 Task: Forward email with the signature Jazmin Davis with the subject Thank you for your resume from softage.8@softage.net to softage.9@softage.net and softage.10@softage.net with BCC to softage.6@softage.net with the message Can you send me the invoice for the recent purchase we made from your company?
Action: Mouse moved to (1026, 172)
Screenshot: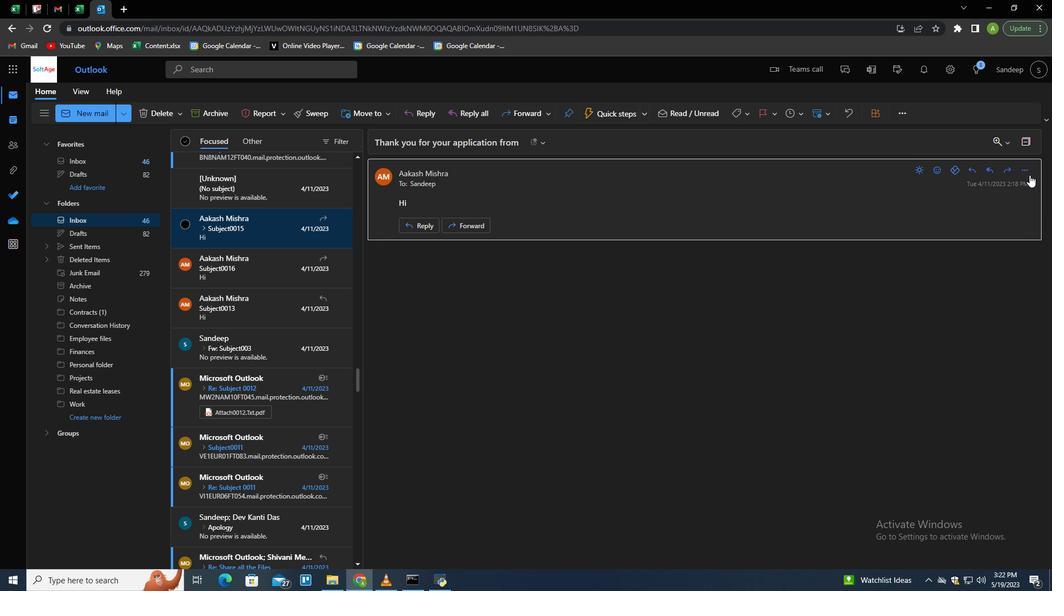 
Action: Mouse pressed left at (1026, 172)
Screenshot: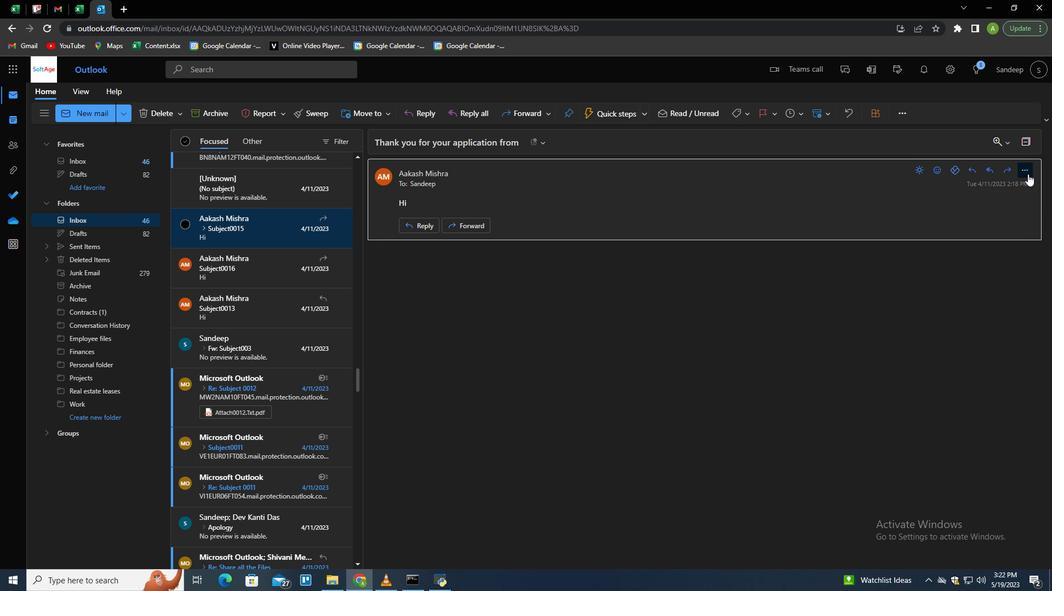 
Action: Mouse moved to (966, 222)
Screenshot: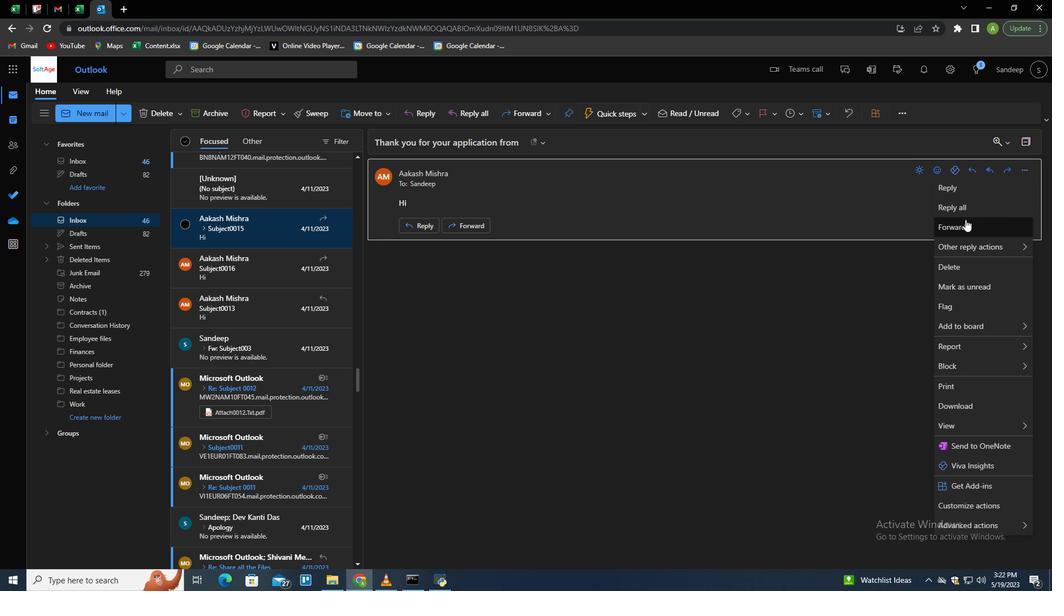 
Action: Mouse pressed left at (966, 222)
Screenshot: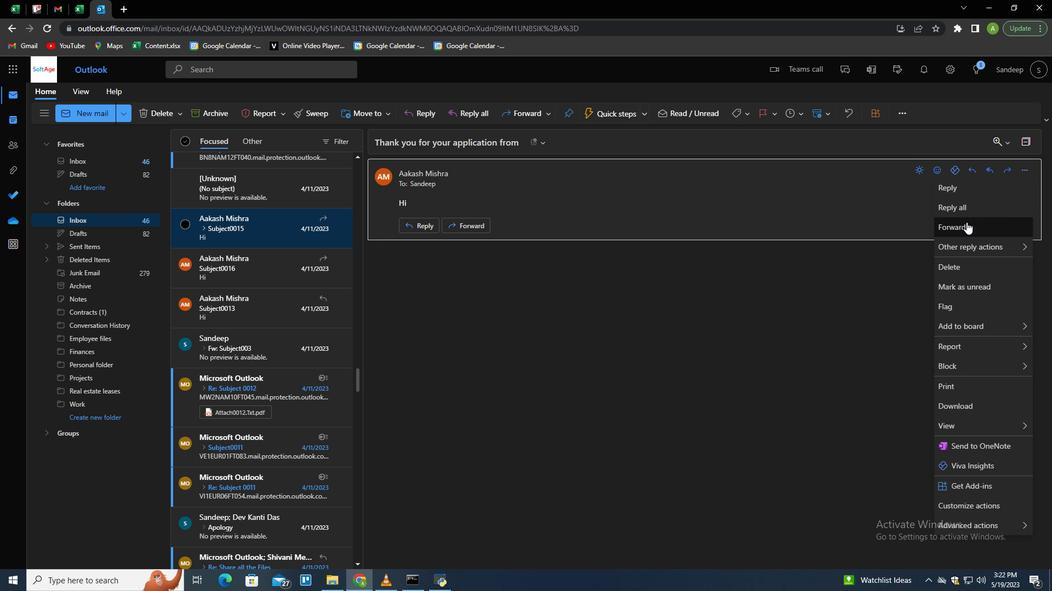 
Action: Mouse moved to (733, 113)
Screenshot: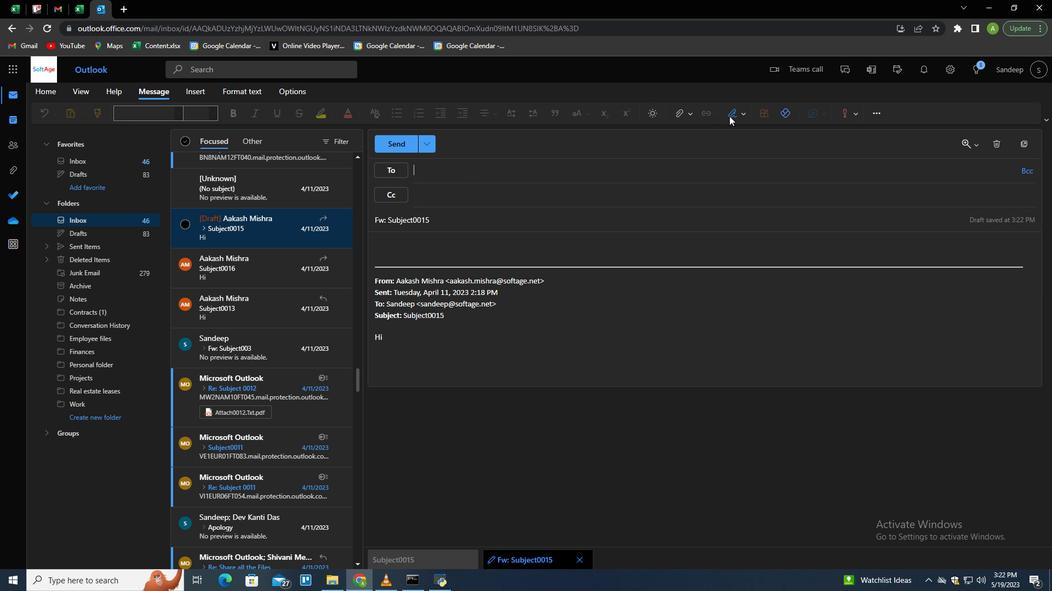 
Action: Mouse pressed left at (733, 113)
Screenshot: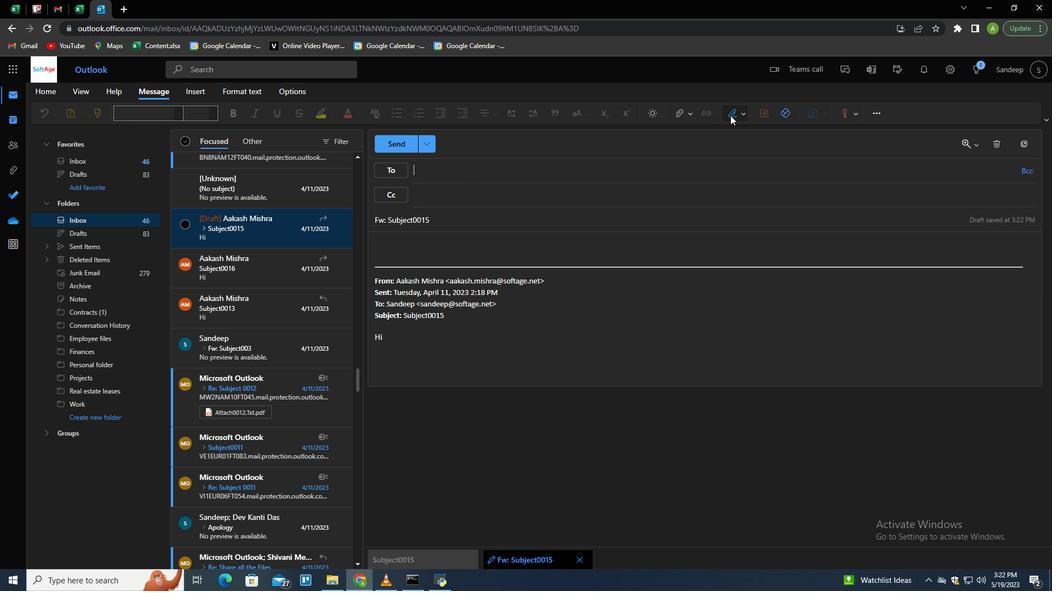 
Action: Mouse moved to (722, 157)
Screenshot: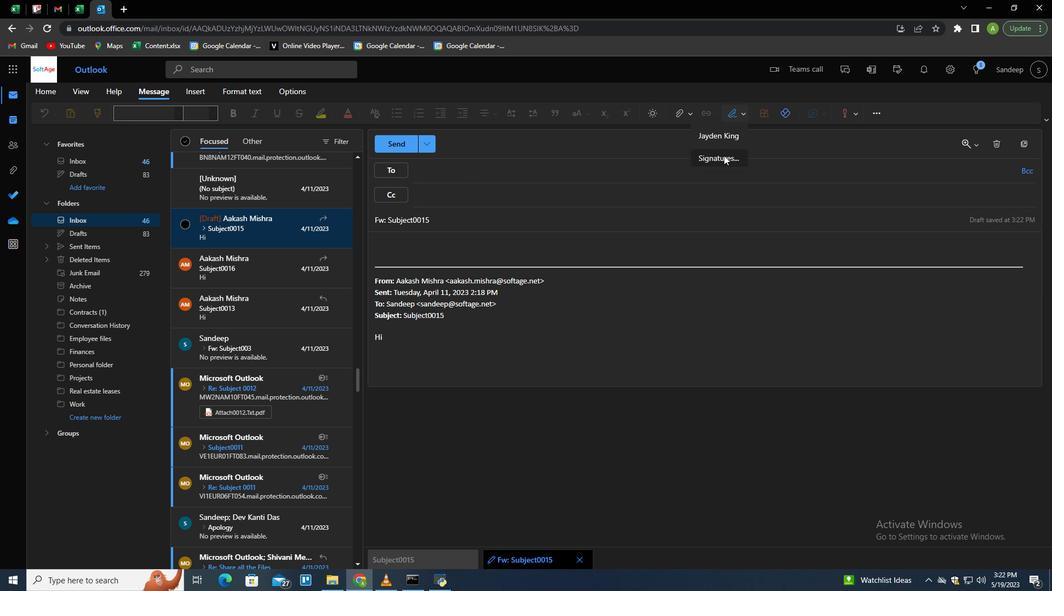 
Action: Mouse pressed left at (722, 157)
Screenshot: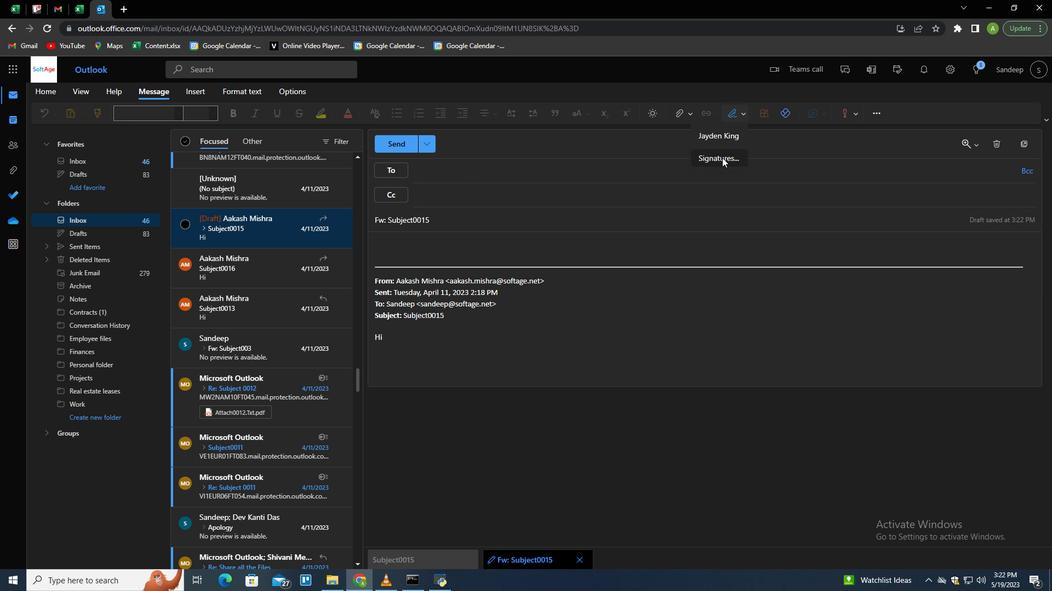
Action: Mouse moved to (753, 201)
Screenshot: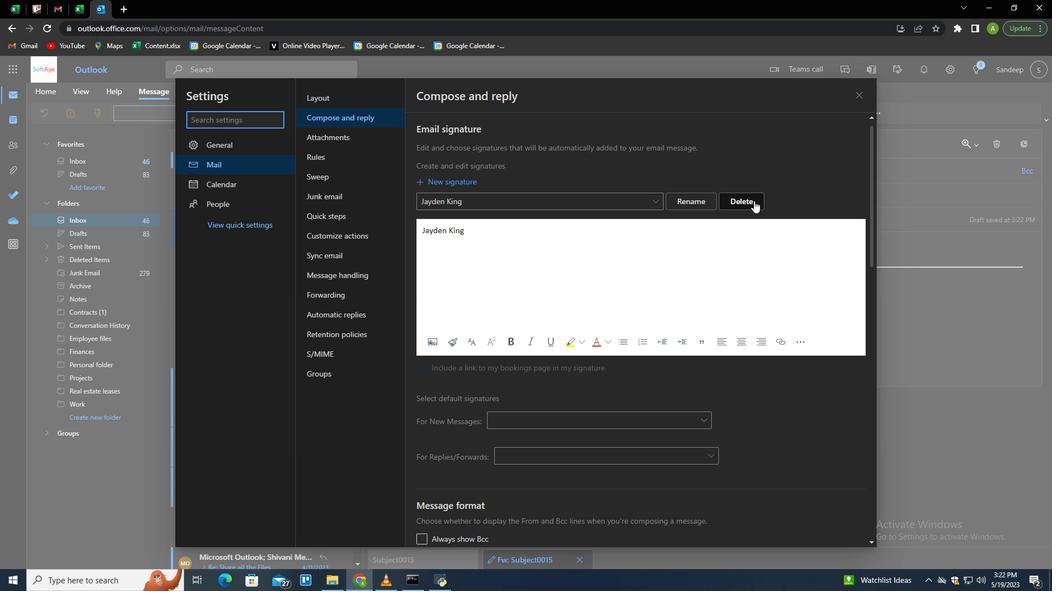
Action: Mouse pressed left at (753, 201)
Screenshot: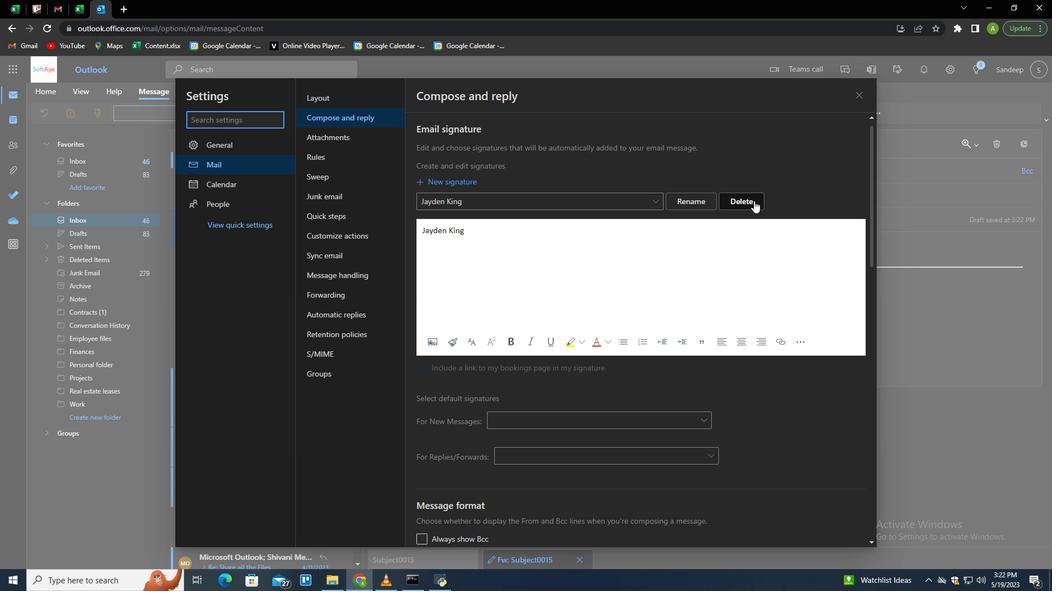 
Action: Mouse moved to (665, 204)
Screenshot: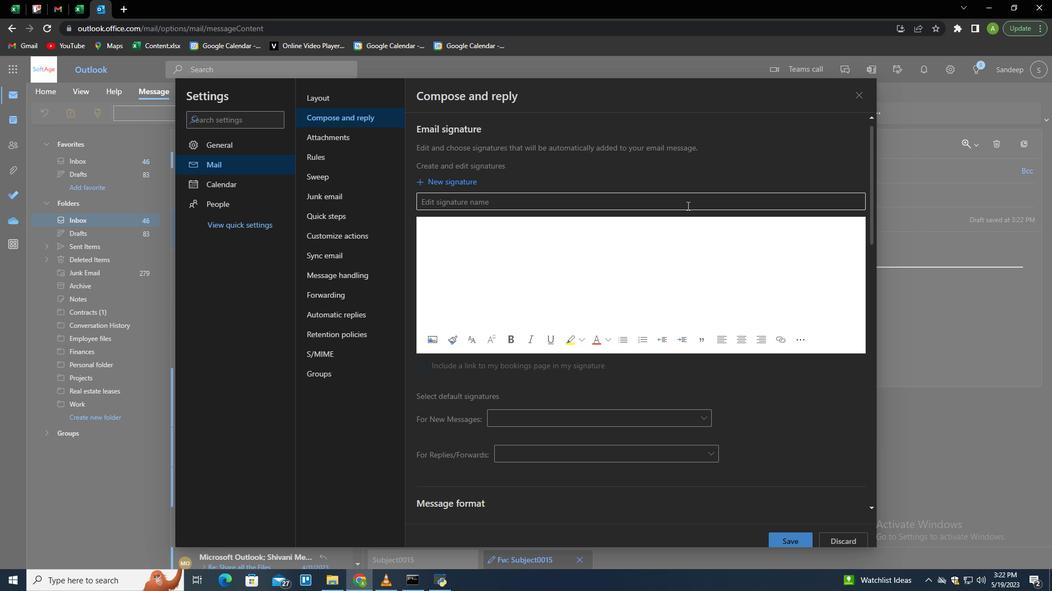 
Action: Mouse pressed left at (665, 204)
Screenshot: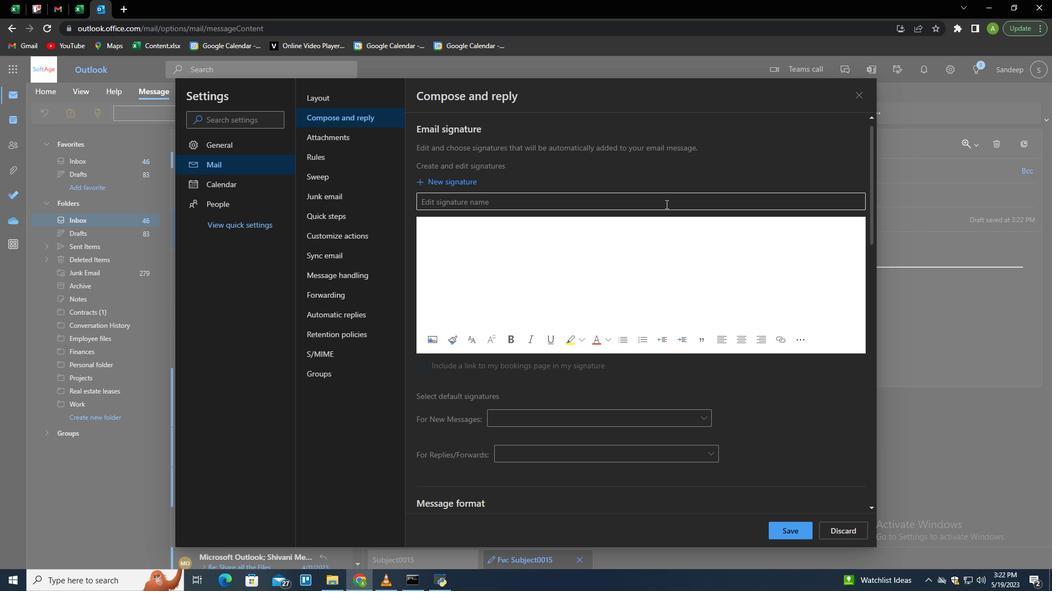 
Action: Key pressed <Key.shift>Jazmin<Key.space><Key.shift>Davis<Key.tab><Key.shift>Jazmin<Key.space><Key.shift>Davis
Screenshot: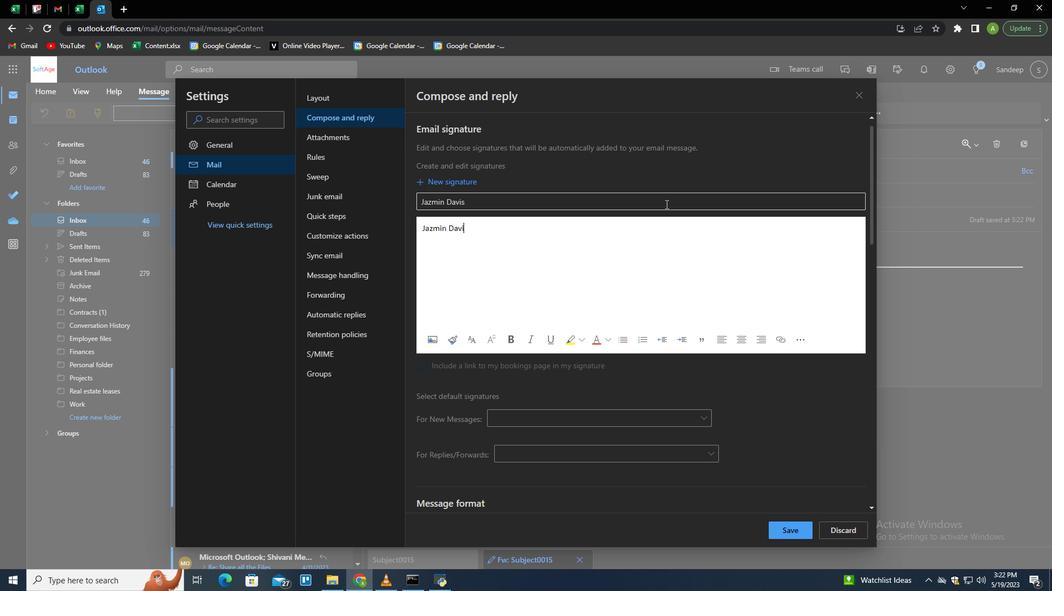 
Action: Mouse moved to (787, 526)
Screenshot: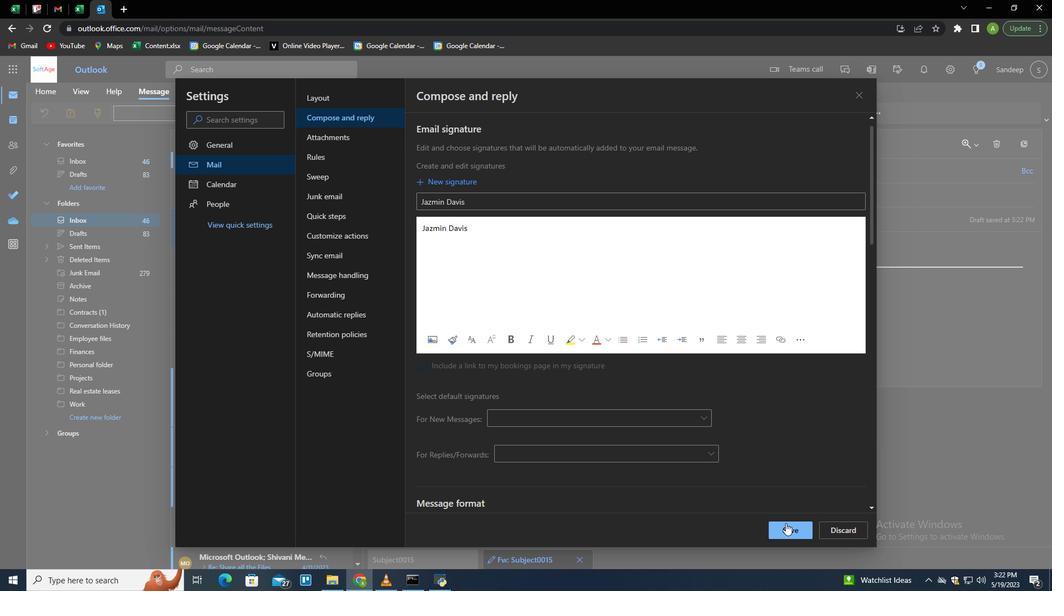 
Action: Mouse pressed left at (787, 526)
Screenshot: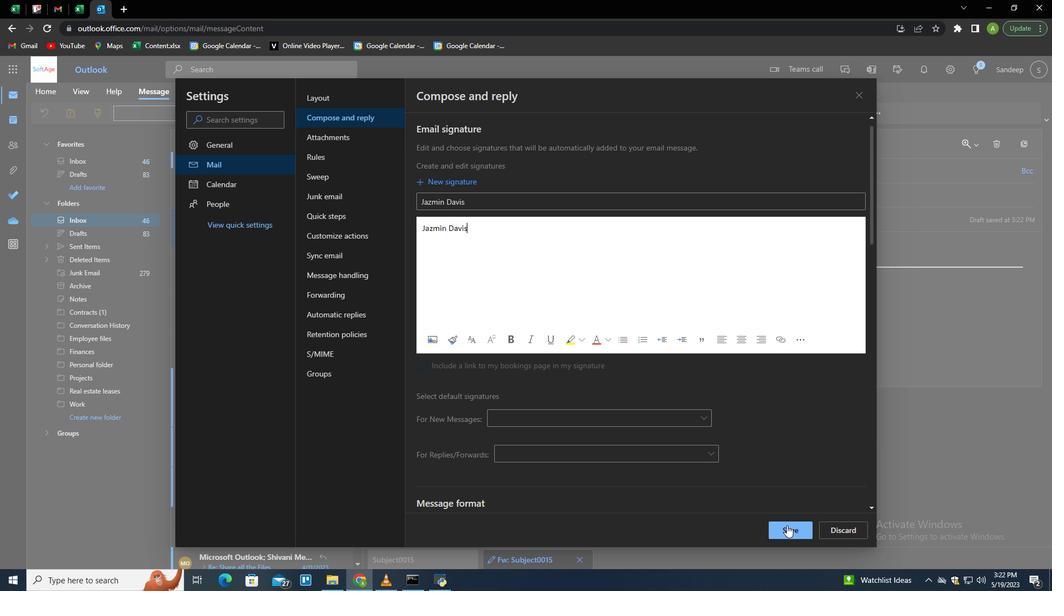 
Action: Mouse moved to (958, 225)
Screenshot: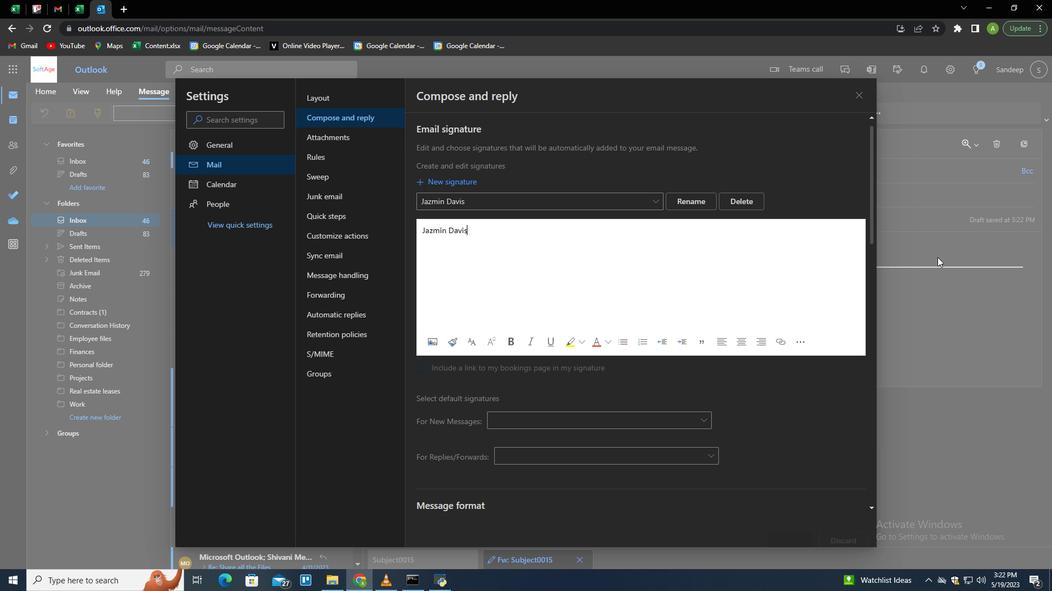 
Action: Mouse pressed left at (958, 225)
Screenshot: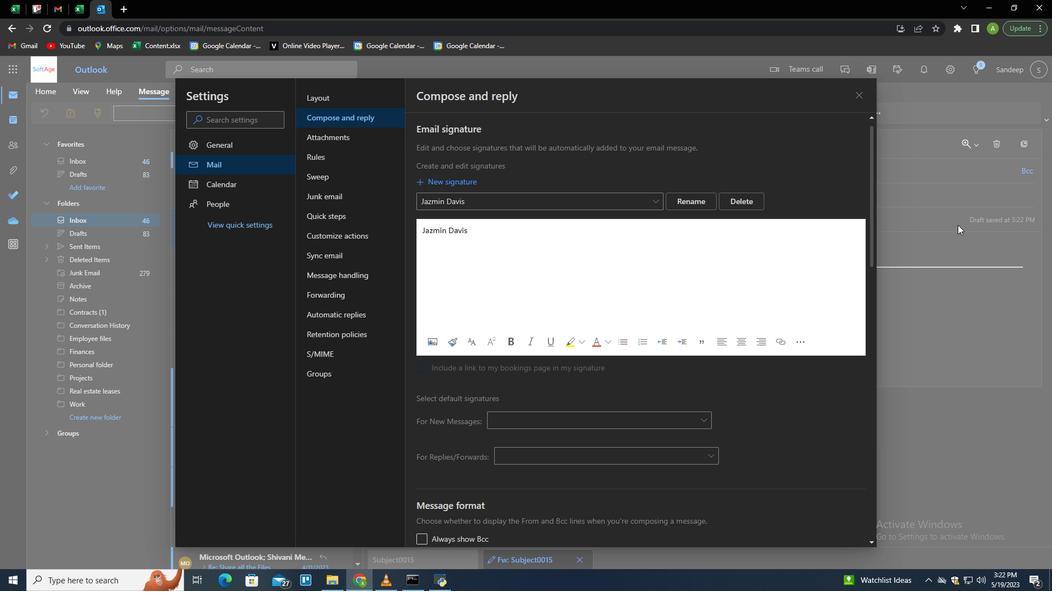 
Action: Mouse moved to (733, 117)
Screenshot: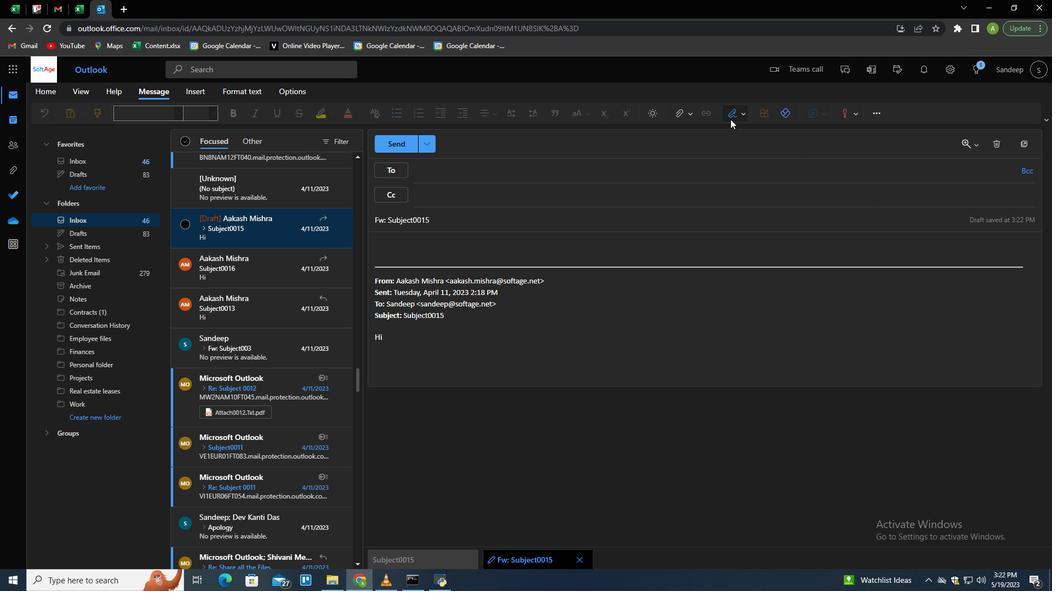 
Action: Mouse pressed left at (733, 117)
Screenshot: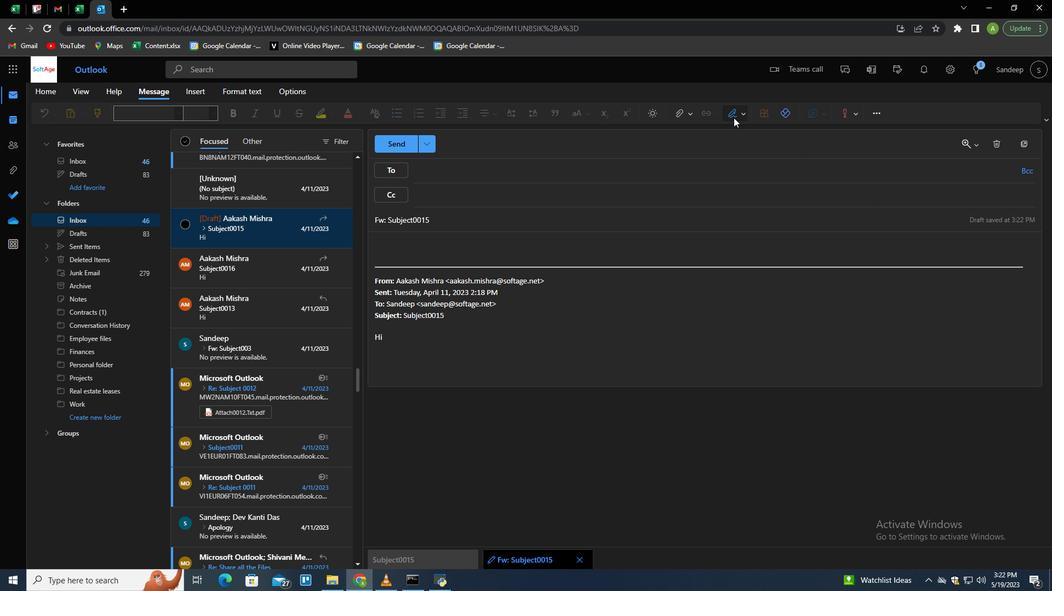 
Action: Mouse moved to (728, 136)
Screenshot: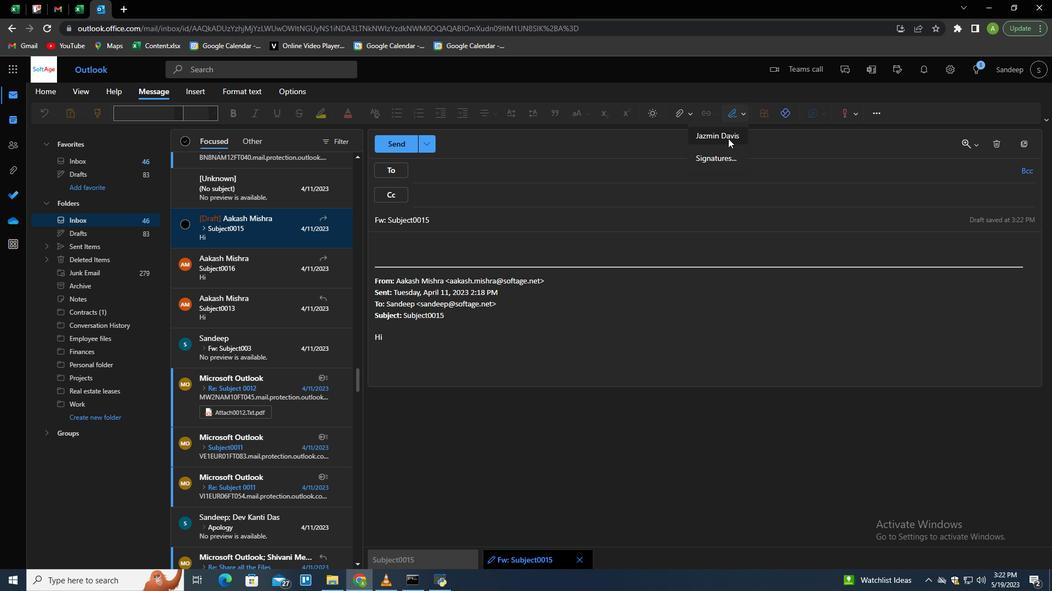 
Action: Mouse pressed left at (728, 136)
Screenshot: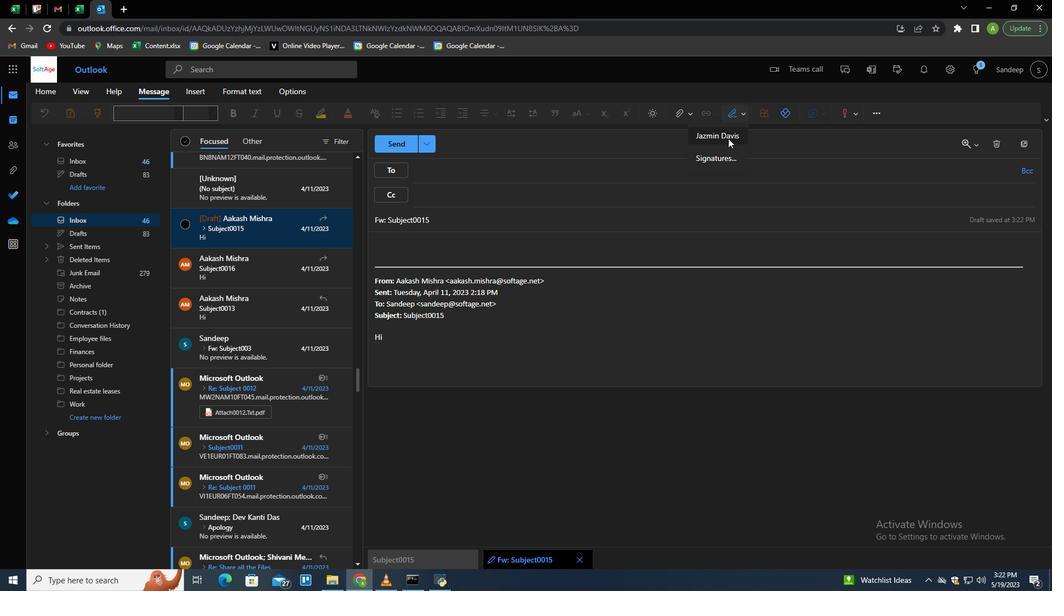 
Action: Mouse moved to (388, 218)
Screenshot: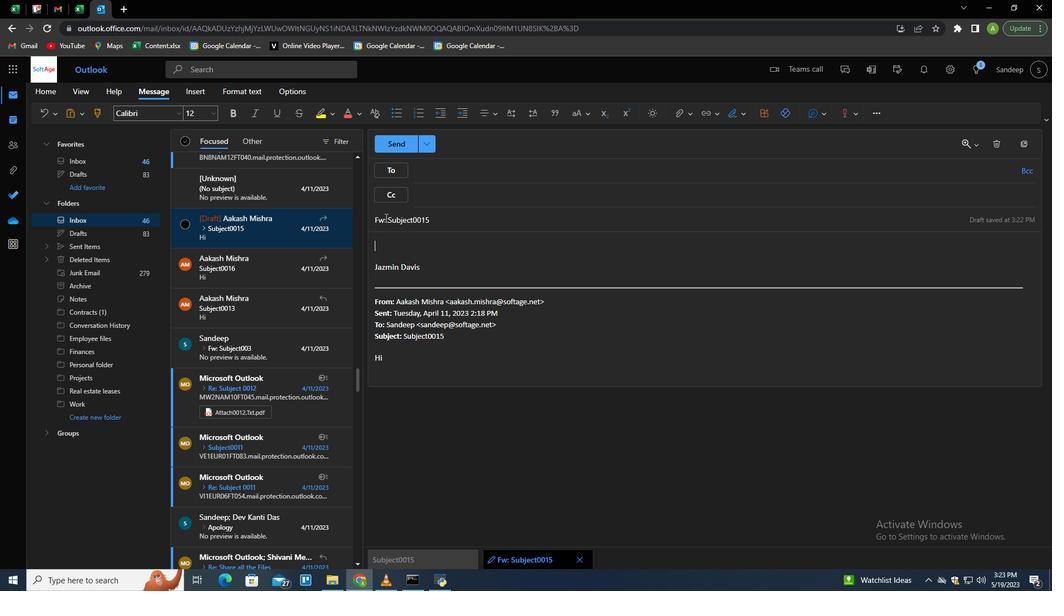
Action: Mouse pressed left at (388, 218)
Screenshot: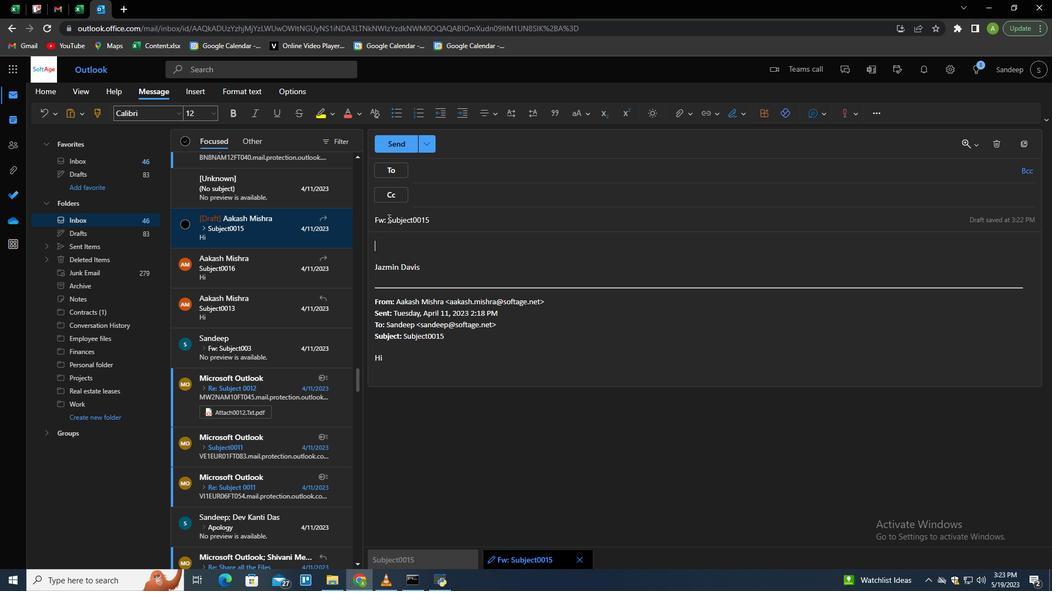 
Action: Mouse moved to (652, 246)
Screenshot: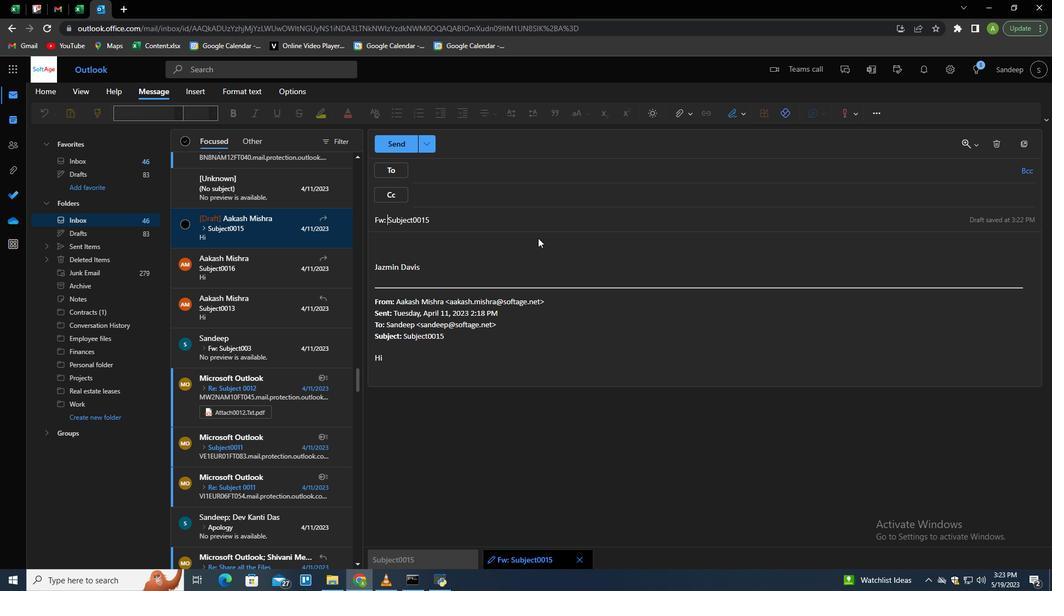 
Action: Key pressed <Key.shift_r><Key.end><Key.shift>Thank<Key.space>your<Key.backspace><Key.space>for<Key.space>your<Key.space>resume<Key.tab>
Screenshot: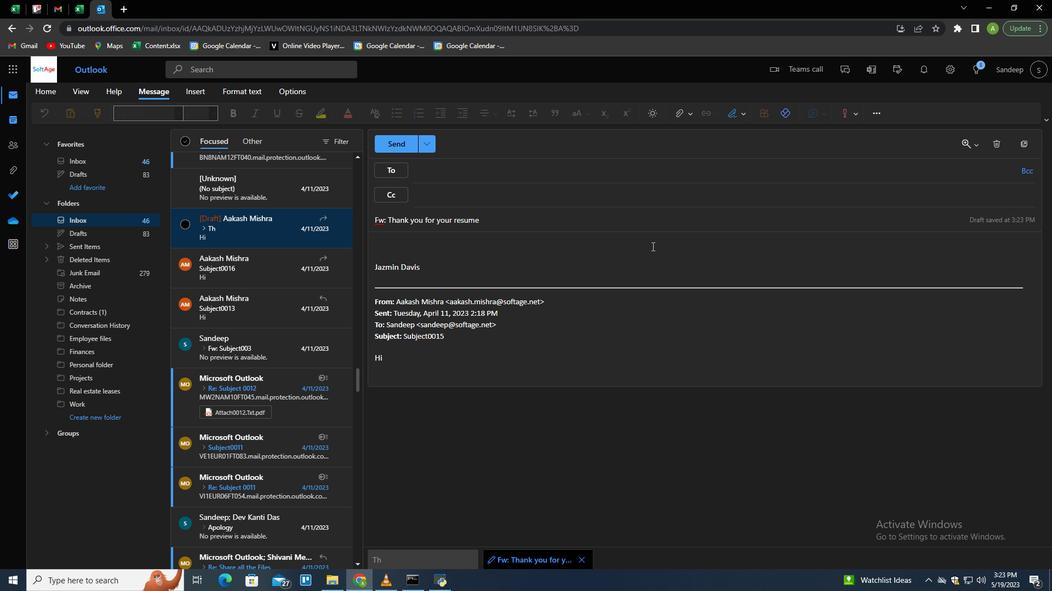 
Action: Mouse moved to (439, 166)
Screenshot: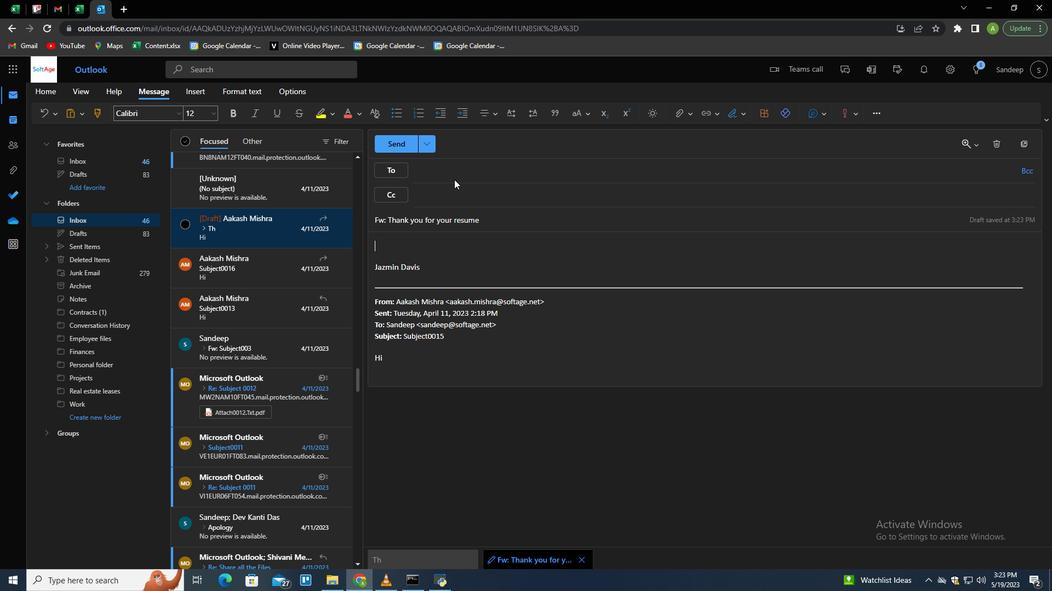 
Action: Mouse pressed left at (439, 166)
Screenshot: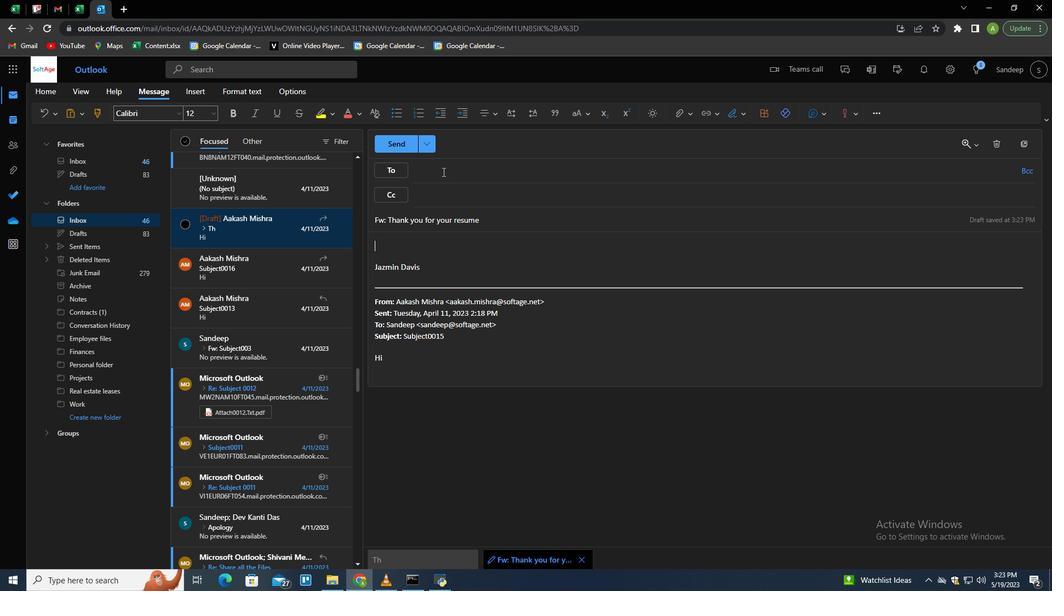 
Action: Key pressed sf<Key.backspace>oftage.92s<Key.backspace><Key.backspace><Key.shift>@softage.net<Key.enter>softage.10<Key.shift>@sosg<Key.backspace><Key.backspace>ftage.net<Key.enter>
Screenshot: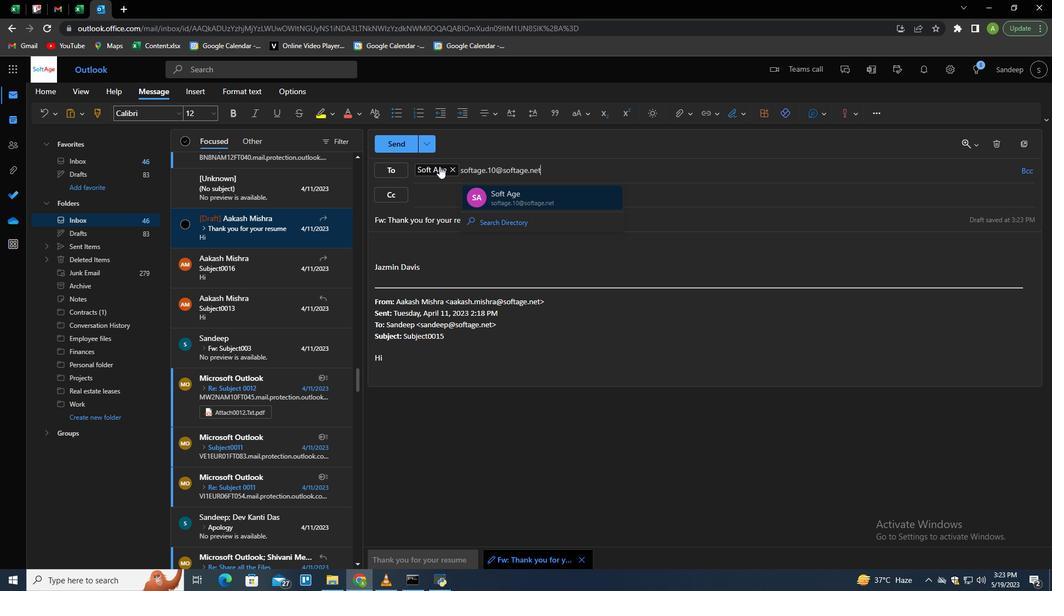 
Action: Mouse scrolled (439, 167) with delta (0, 0)
Screenshot: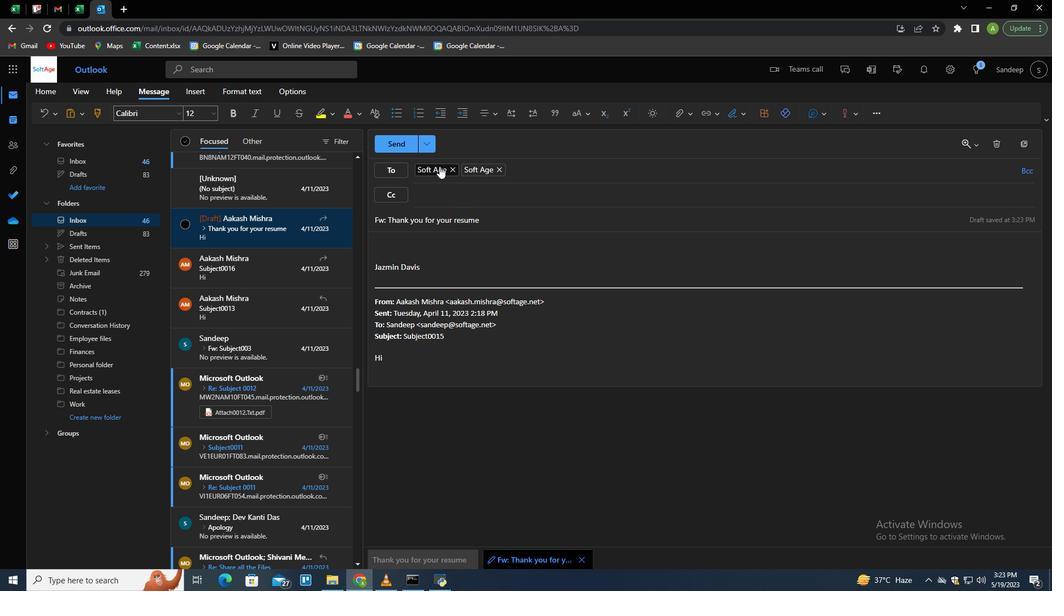 
Action: Mouse moved to (1024, 166)
Screenshot: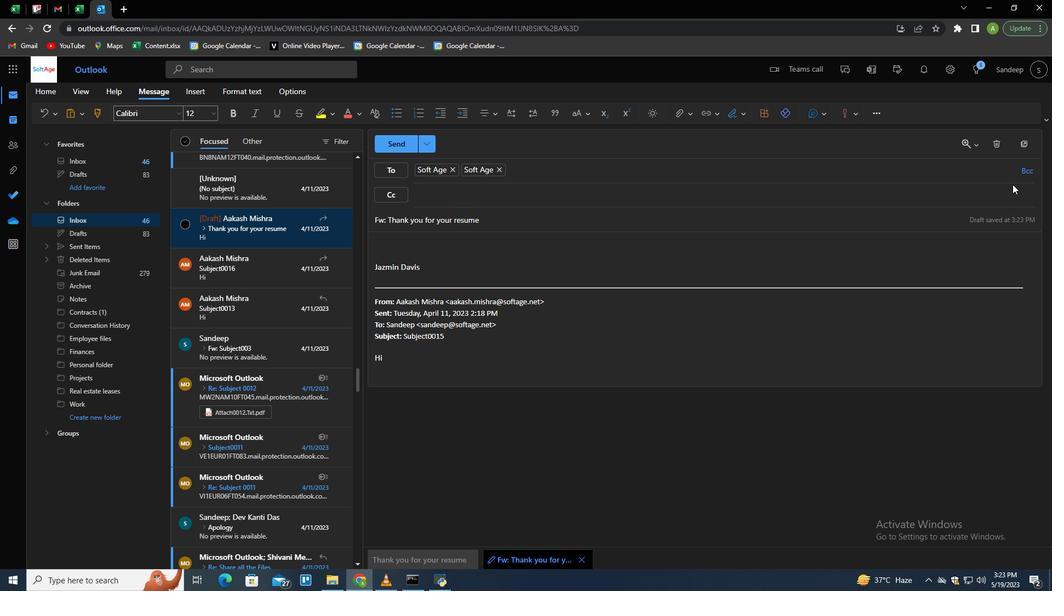 
Action: Mouse pressed left at (1024, 166)
Screenshot: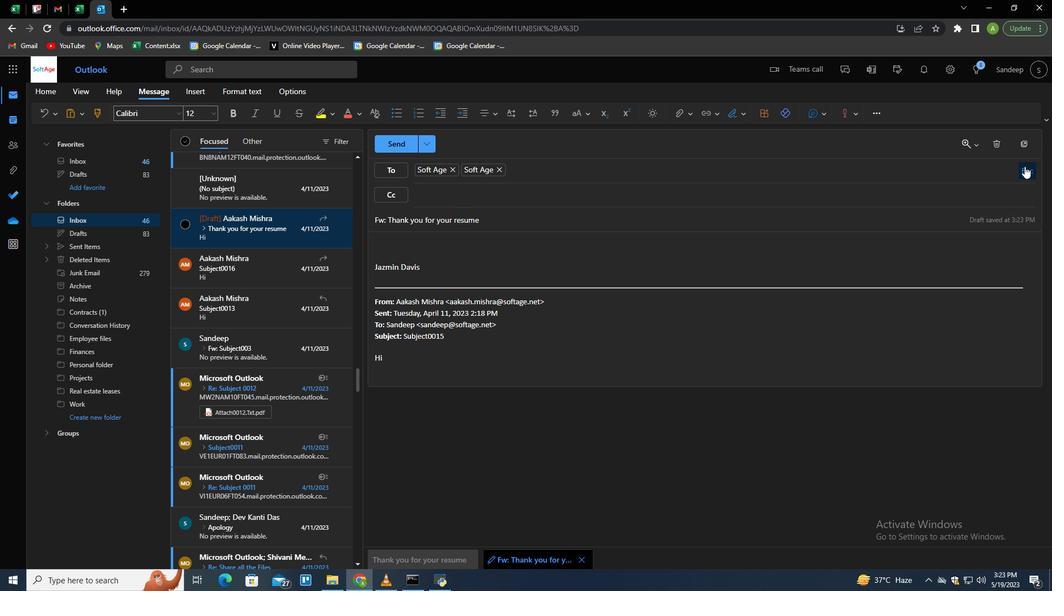 
Action: Mouse moved to (525, 221)
Screenshot: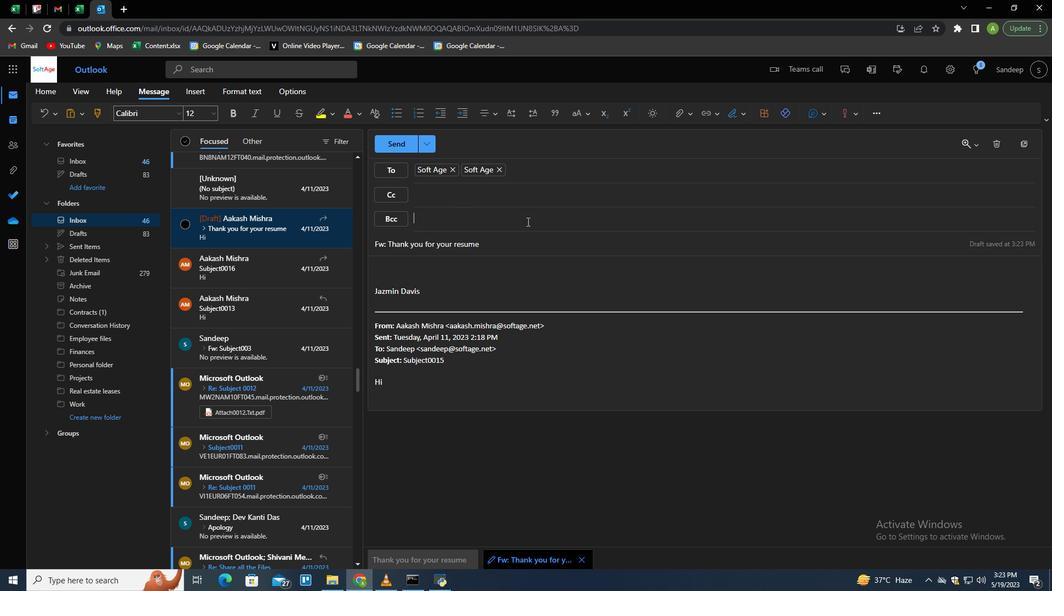 
Action: Mouse pressed left at (525, 221)
Screenshot: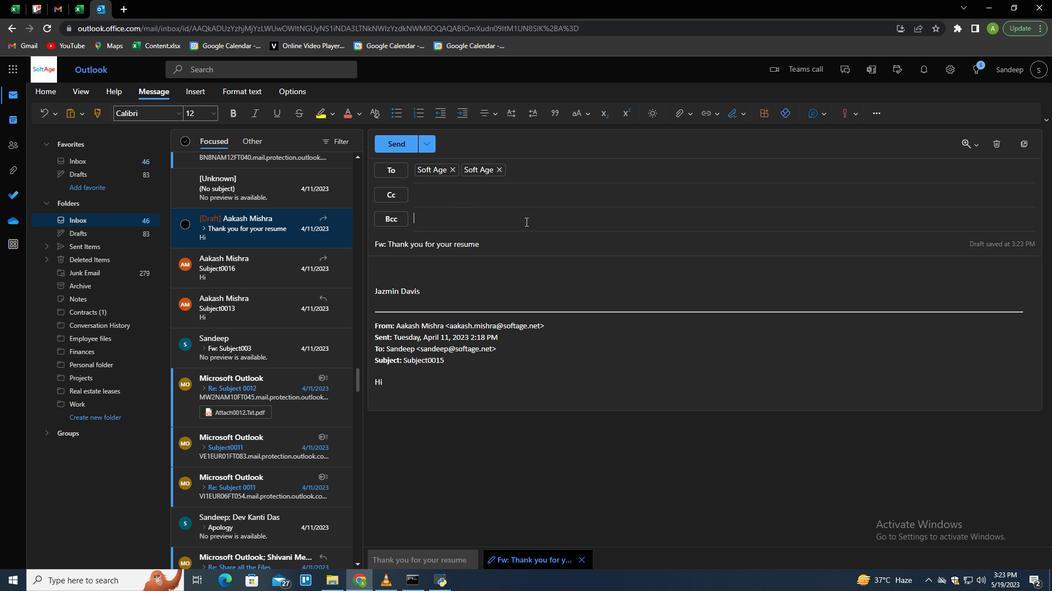 
Action: Key pressed softage.6<Key.shift>@softage.net<Key.enter>
Screenshot: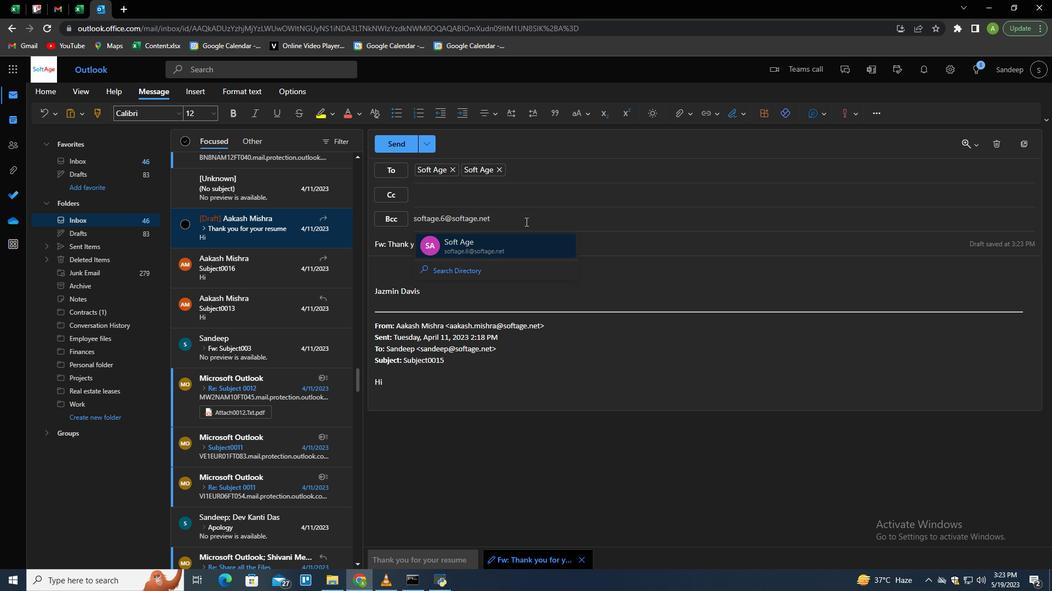 
Action: Mouse moved to (522, 237)
Screenshot: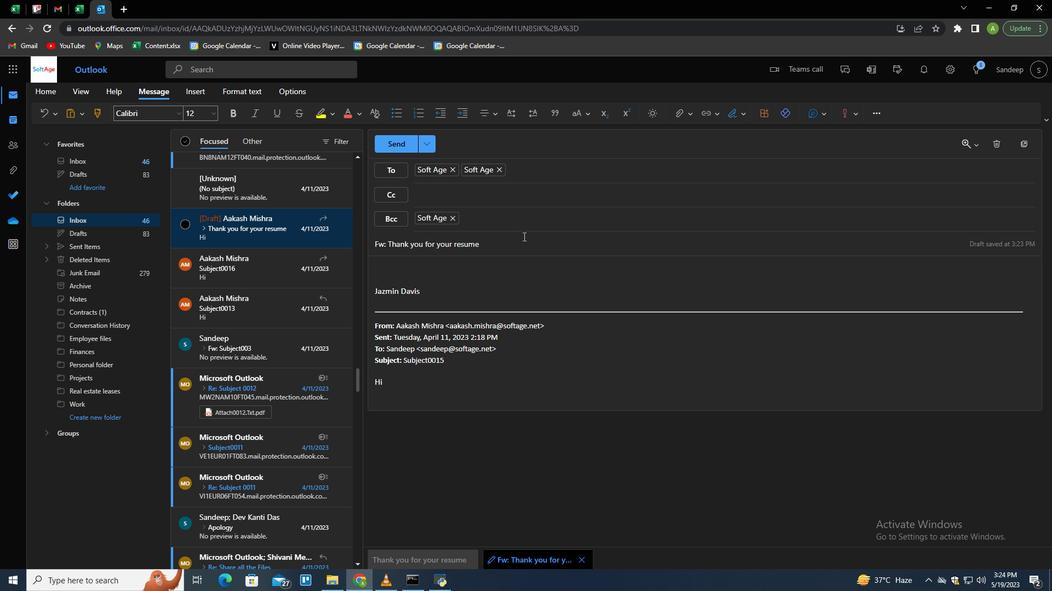 
Action: Key pressed <Key.tab><Key.tab><Key.shift>Can<Key.space>you<Key.space>send<Key.space>me<Key.space>the<Key.space>inc<Key.backspace>voice<Key.space>for<Key.space>the<Key.space>recent<Key.space>pi<Key.backspace>urchase<Key.space>we<Key.space>weed<Key.backspace><Key.backspace><Key.backspace><Key.backspace>made<Key.space>from<Key.space>your<Key.space>comapn<Key.backspace><Key.backspace><Key.backspace>pany<Key.shift>?<Key.enter>
Screenshot: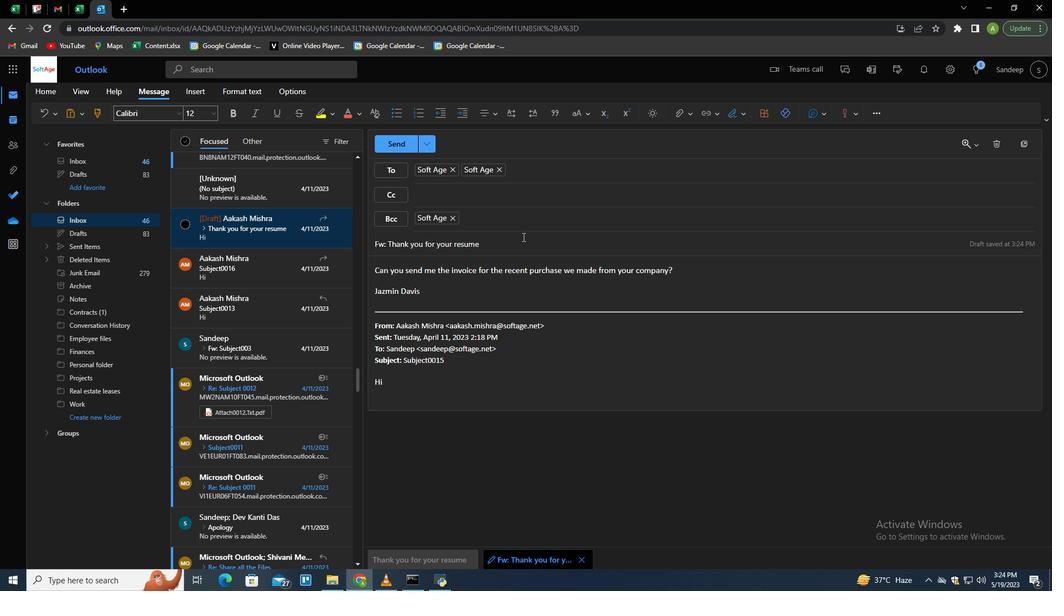 
